 Task: Assign in the project WonderTech the issue 'Develop a new tool for automated testing of natural language processing models' to the sprint 'Mission Control'.
Action: Mouse moved to (774, 467)
Screenshot: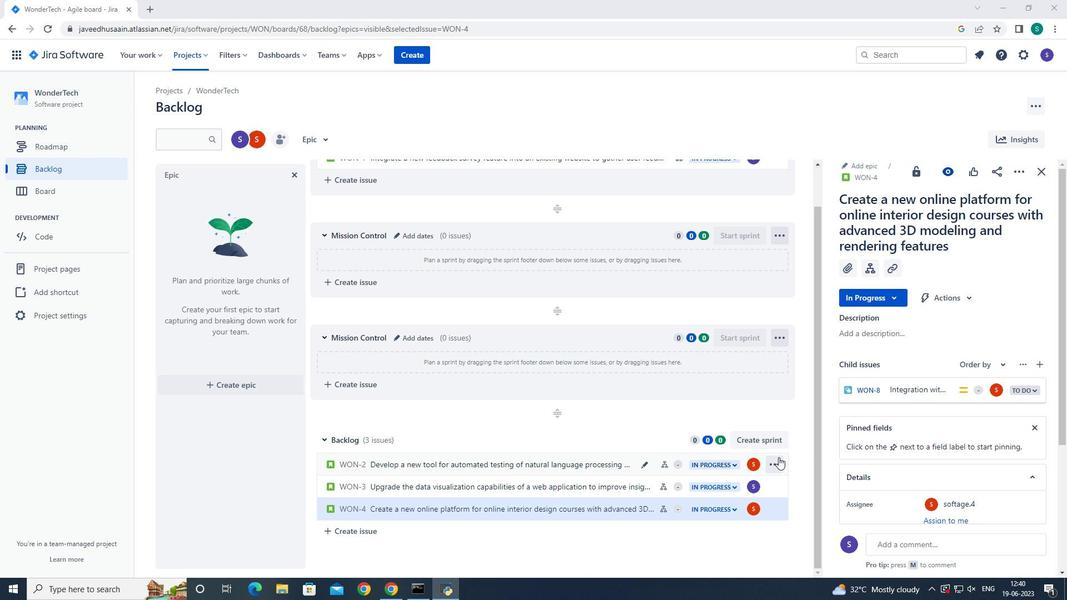
Action: Mouse pressed left at (774, 467)
Screenshot: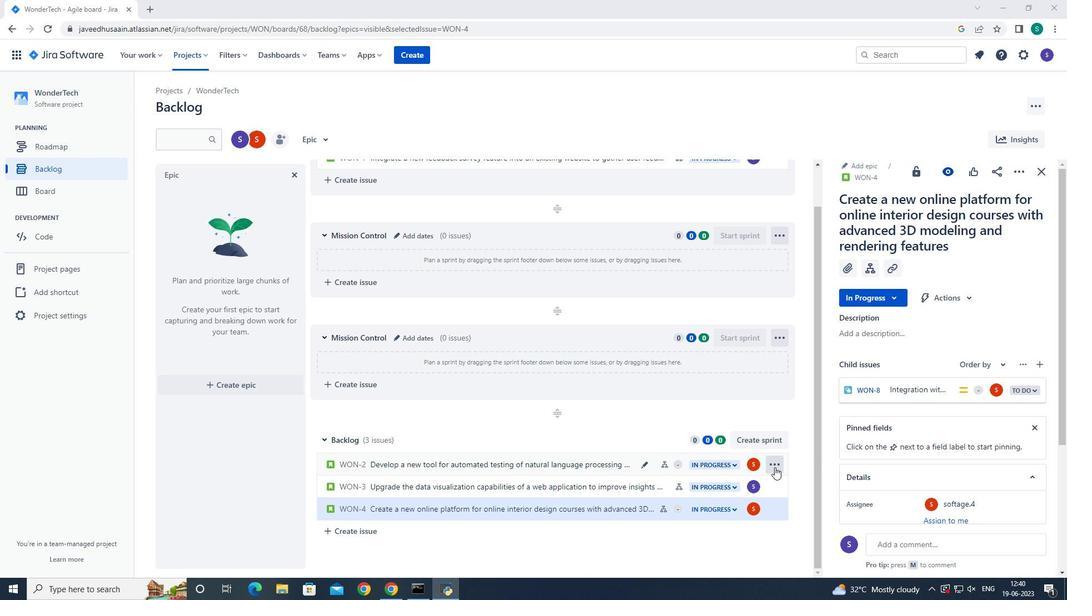 
Action: Mouse moved to (737, 387)
Screenshot: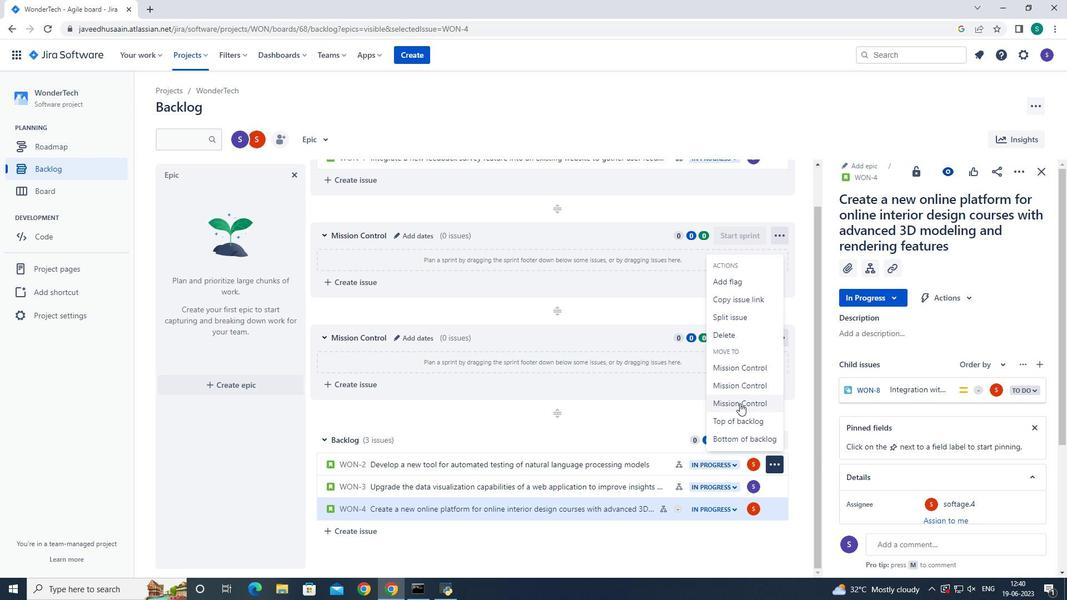
Action: Mouse pressed left at (737, 387)
Screenshot: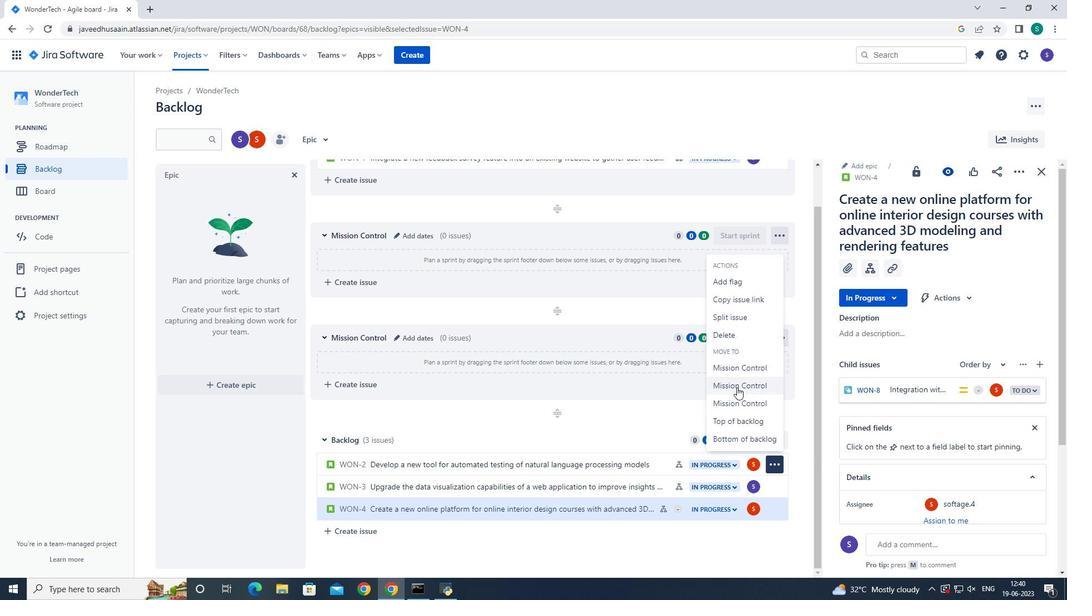 
Action: Mouse moved to (387, 356)
Screenshot: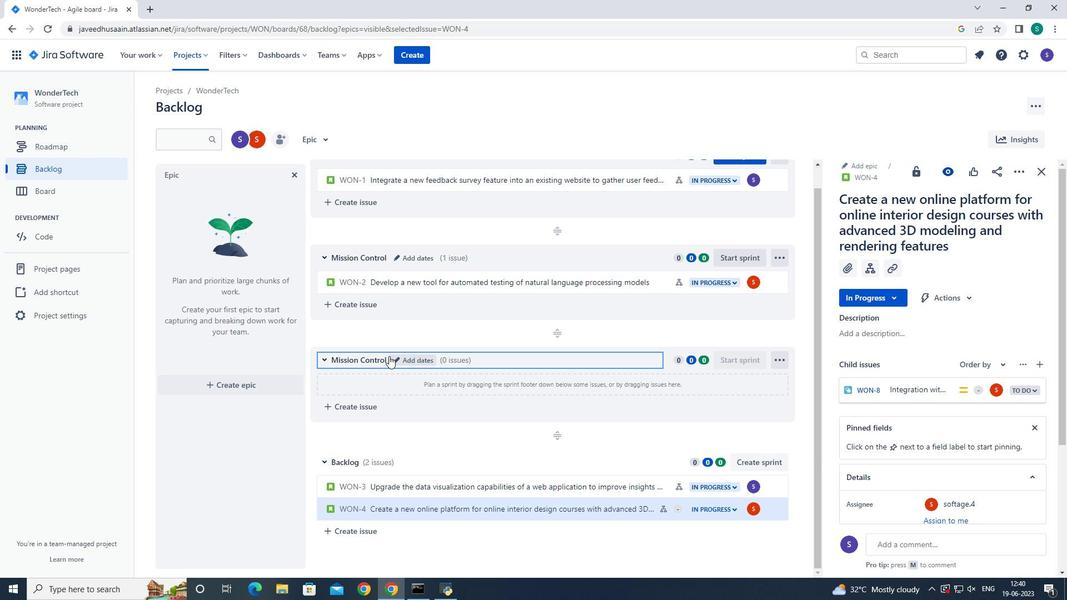 
